Task: Change the view settings of your email inbox in Outlook.
Action: Mouse moved to (194, 22)
Screenshot: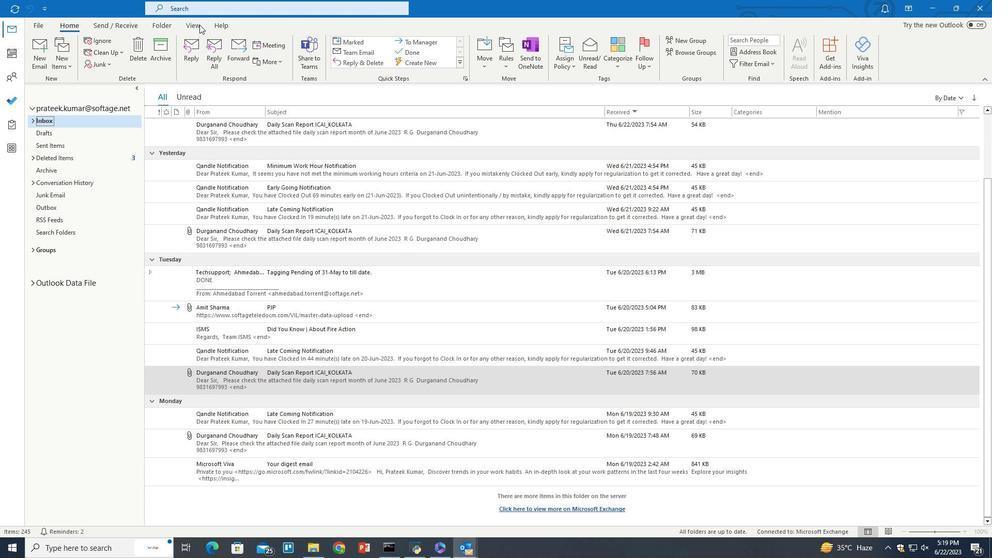 
Action: Mouse pressed left at (194, 22)
Screenshot: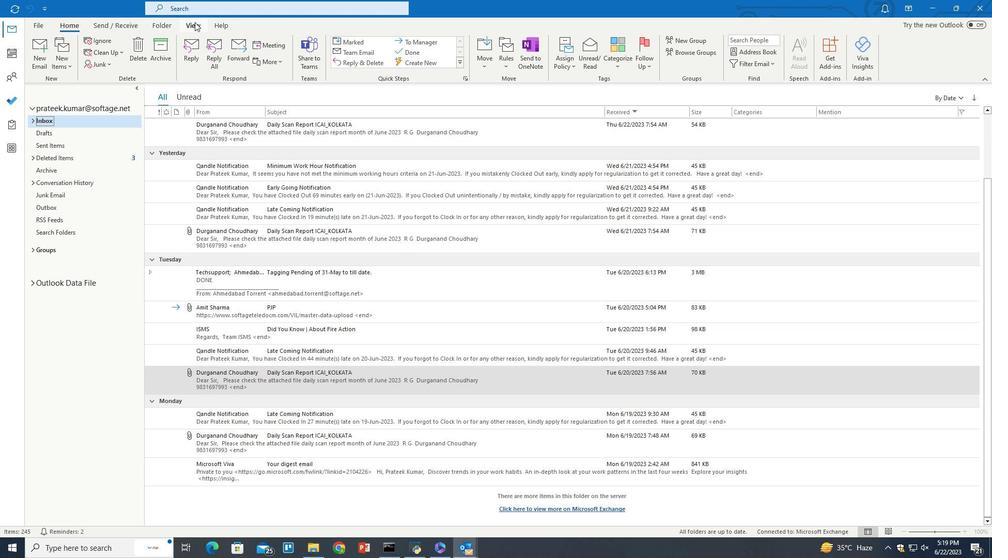 
Action: Mouse moved to (158, 58)
Screenshot: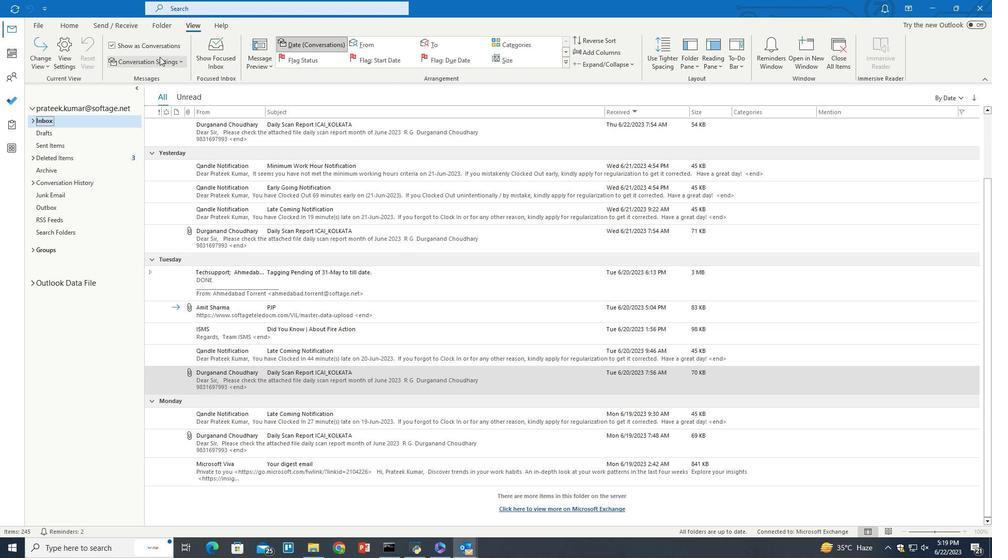 
Action: Mouse pressed left at (158, 58)
Screenshot: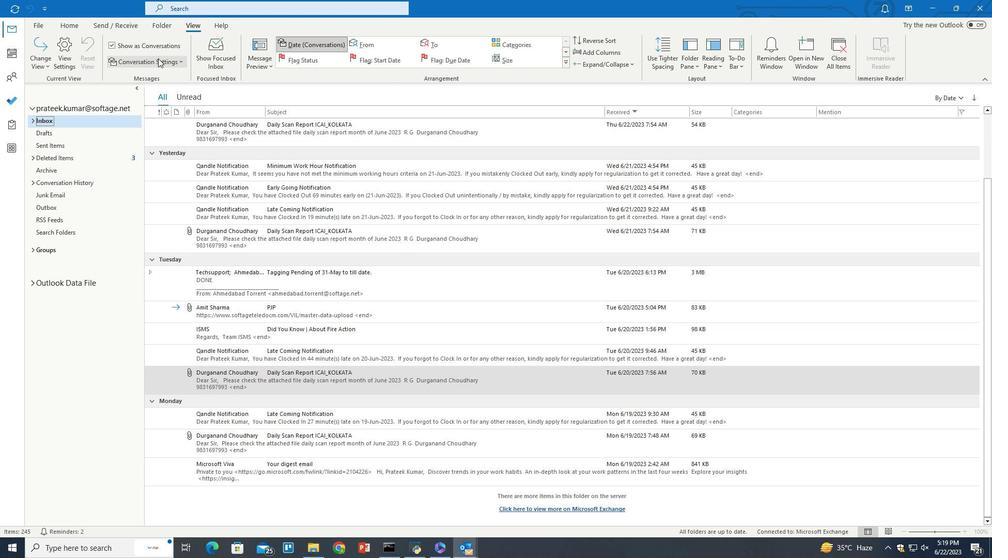 
Action: Mouse moved to (149, 77)
Screenshot: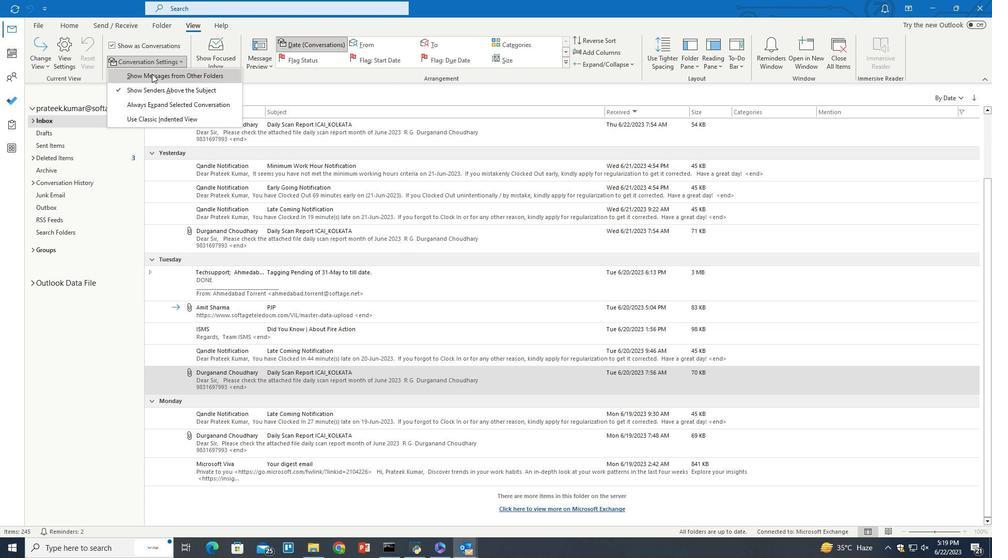 
Action: Mouse pressed left at (149, 77)
Screenshot: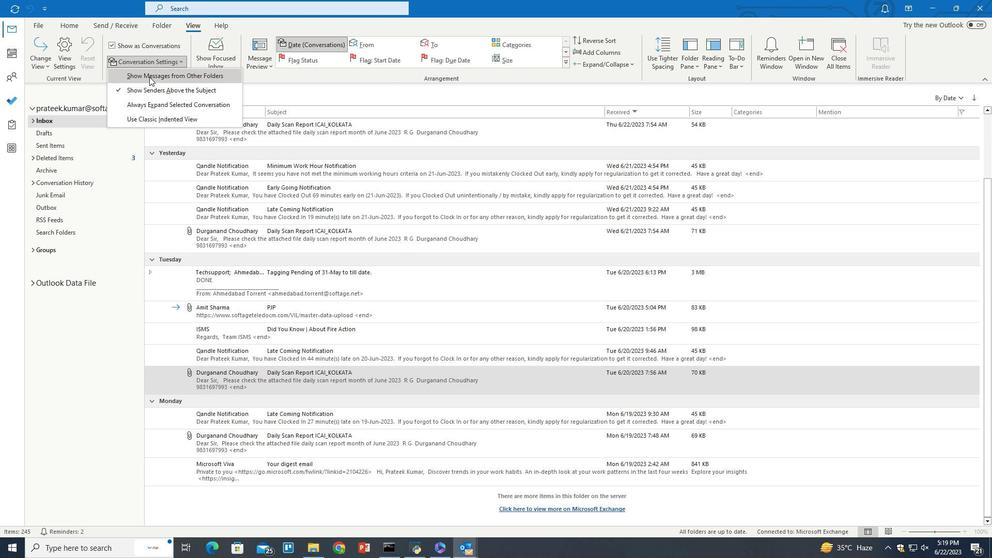 
Action: Mouse moved to (181, 189)
Screenshot: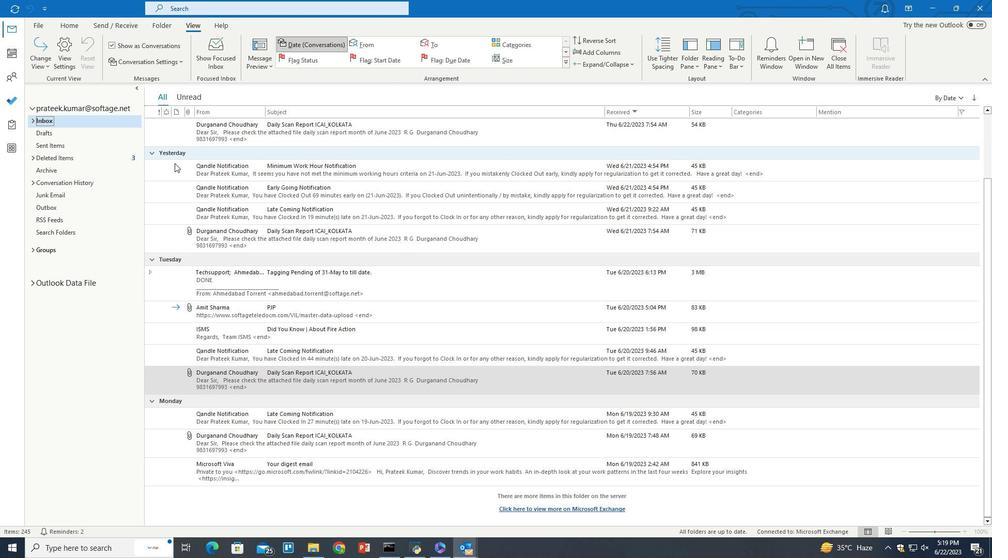 
